 Task: Use Crickets Effect in this video Movie B.mp4
Action: Mouse moved to (203, 134)
Screenshot: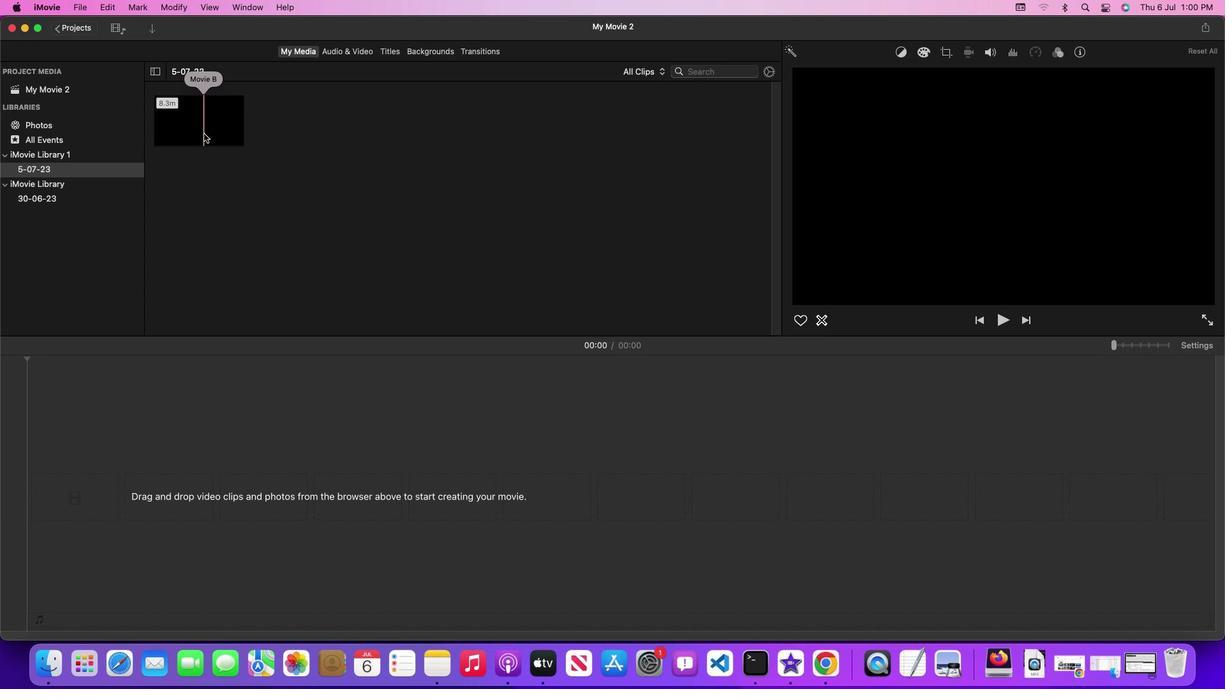 
Action: Mouse pressed left at (203, 134)
Screenshot: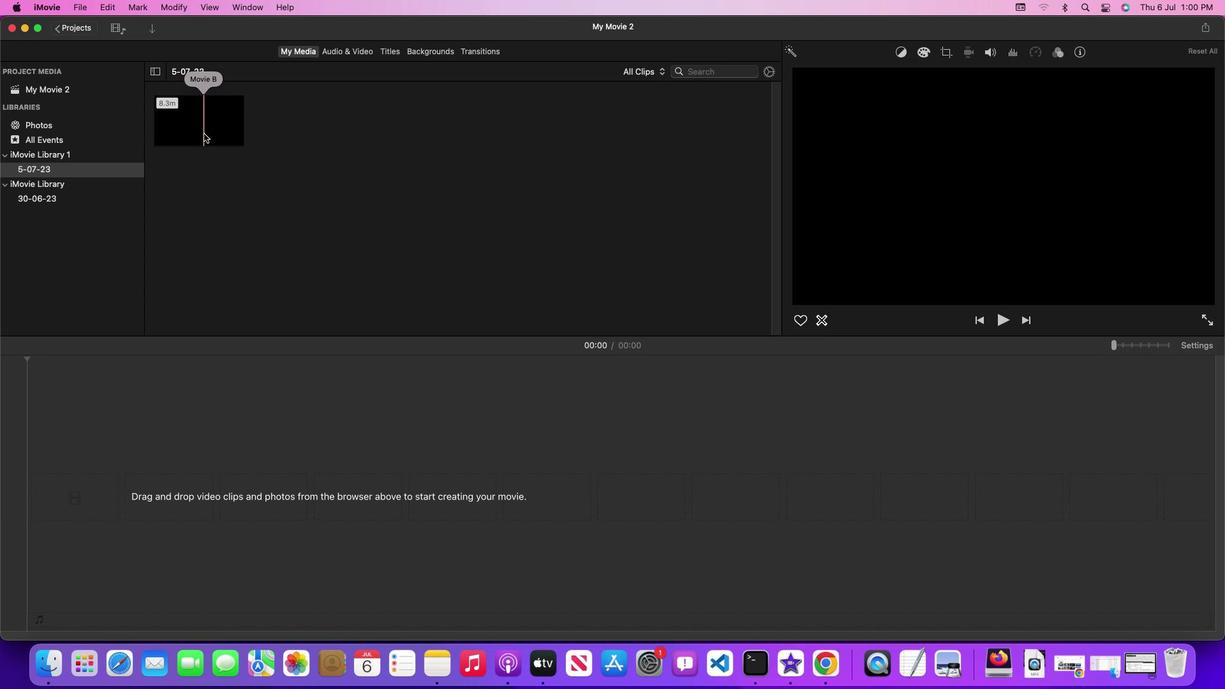 
Action: Mouse moved to (204, 132)
Screenshot: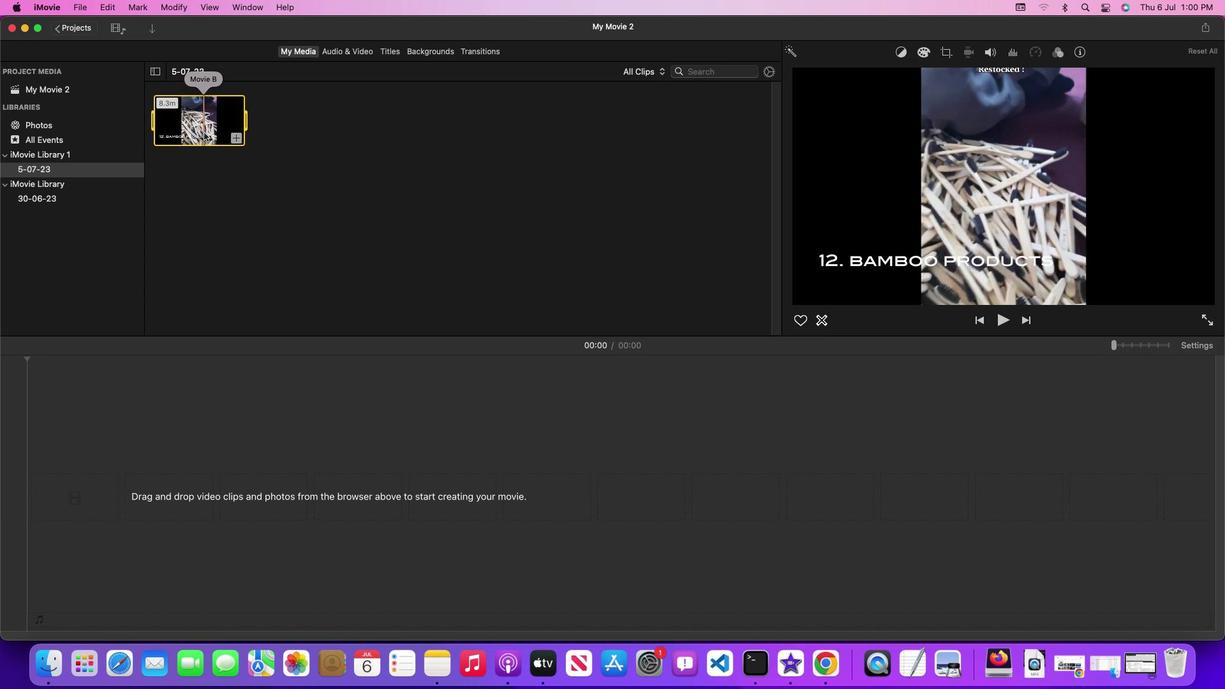 
Action: Mouse pressed left at (204, 132)
Screenshot: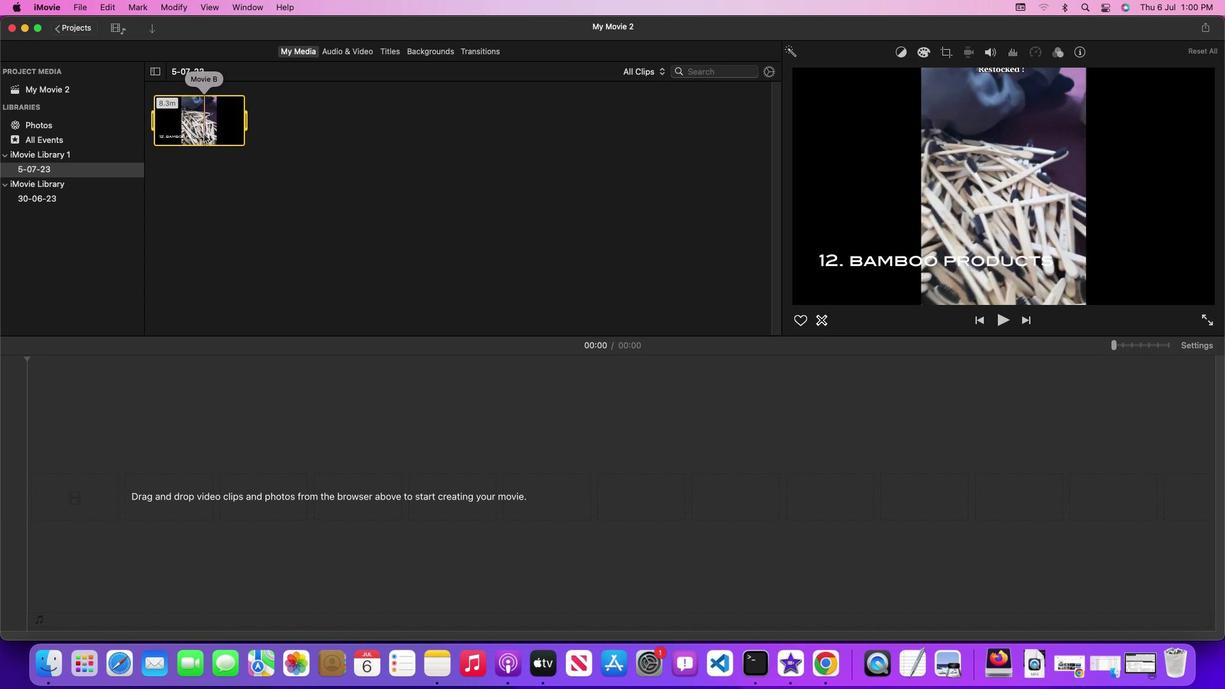 
Action: Mouse moved to (363, 51)
Screenshot: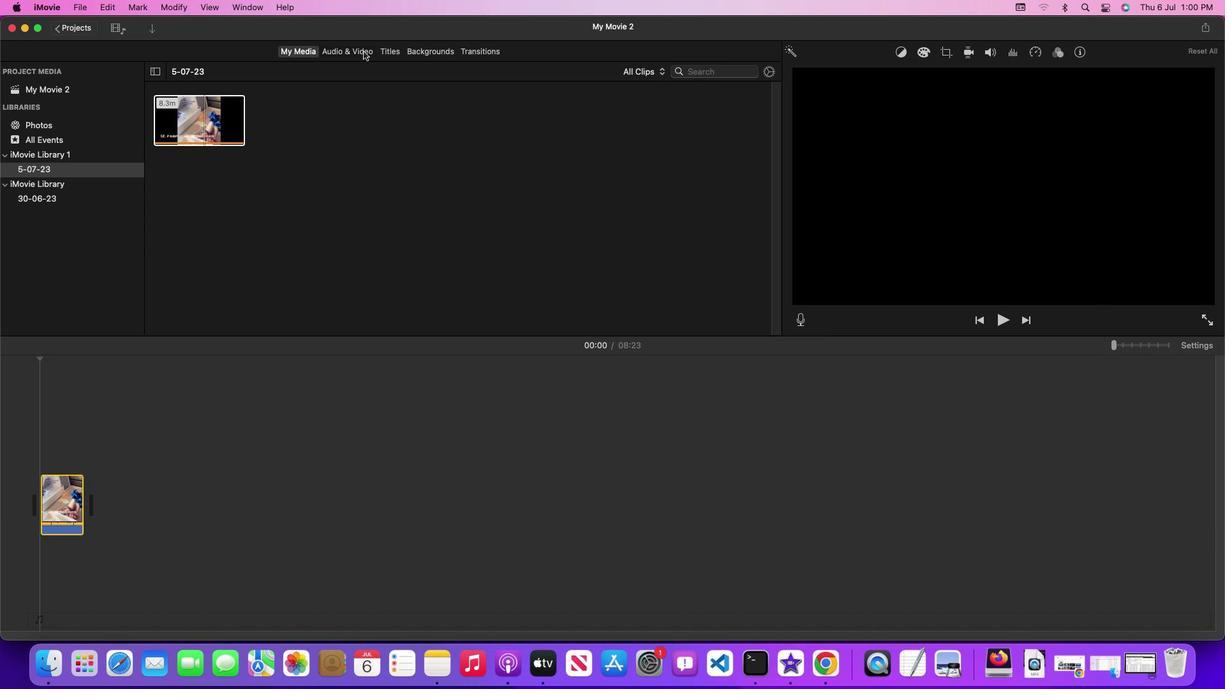 
Action: Mouse pressed left at (363, 51)
Screenshot: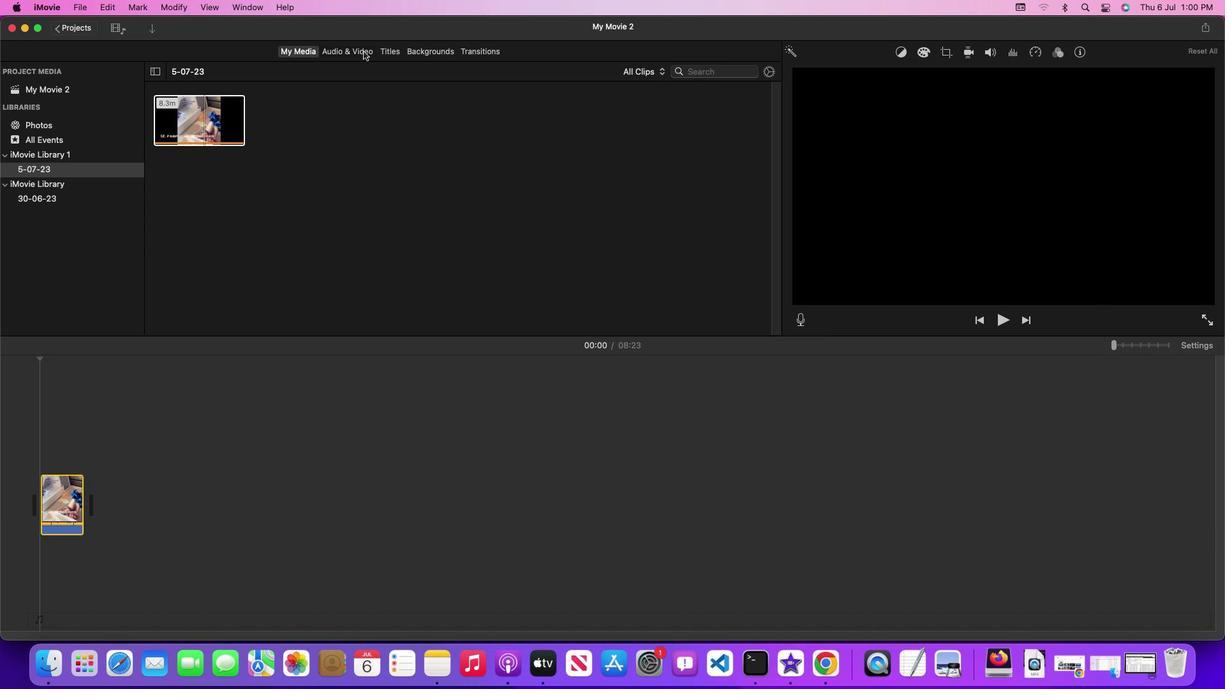 
Action: Mouse moved to (777, 168)
Screenshot: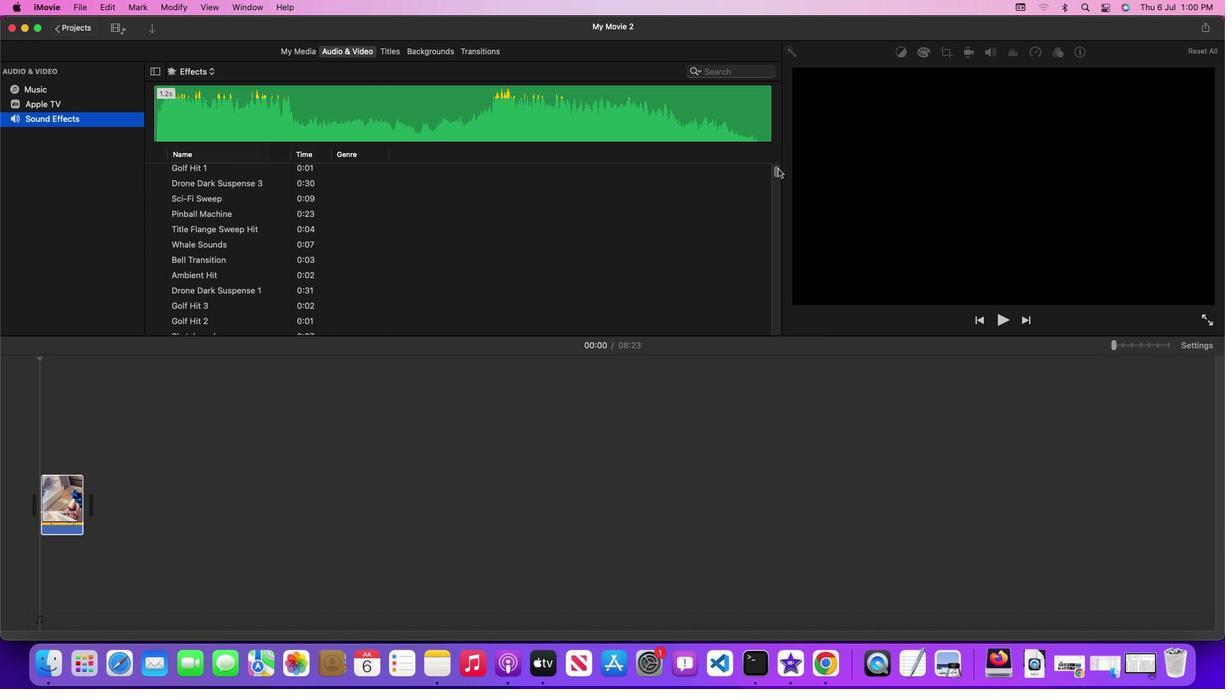 
Action: Mouse pressed left at (777, 168)
Screenshot: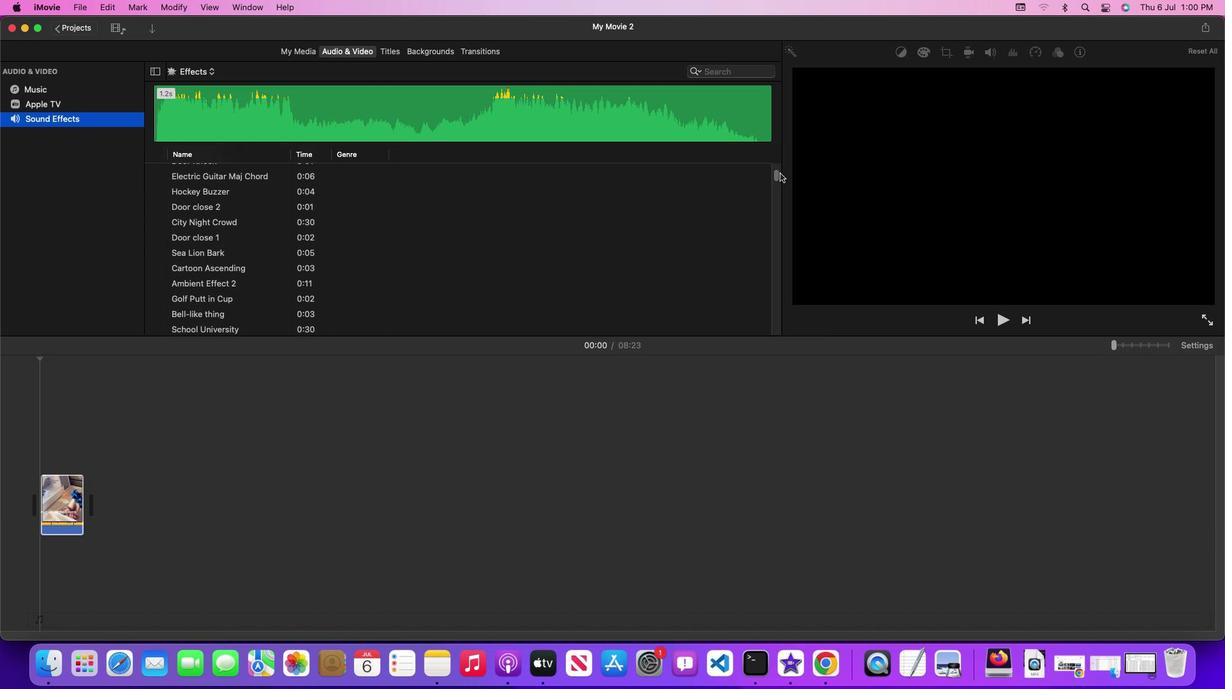 
Action: Mouse moved to (285, 290)
Screenshot: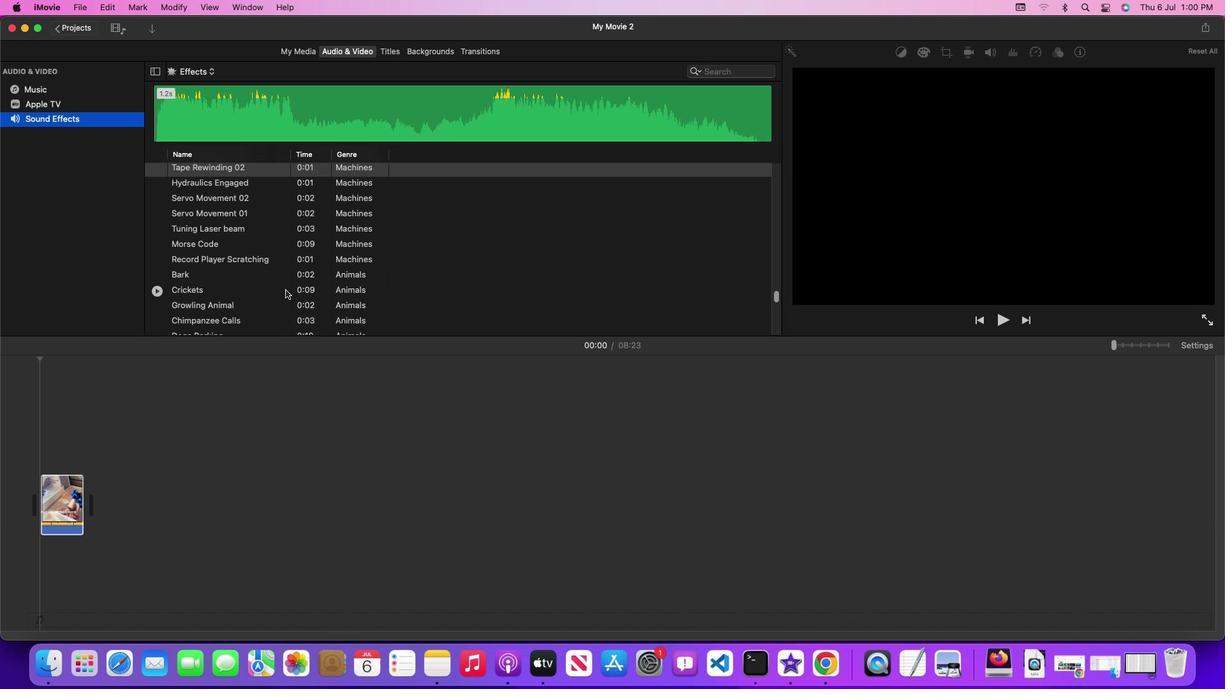 
Action: Mouse pressed left at (285, 290)
Screenshot: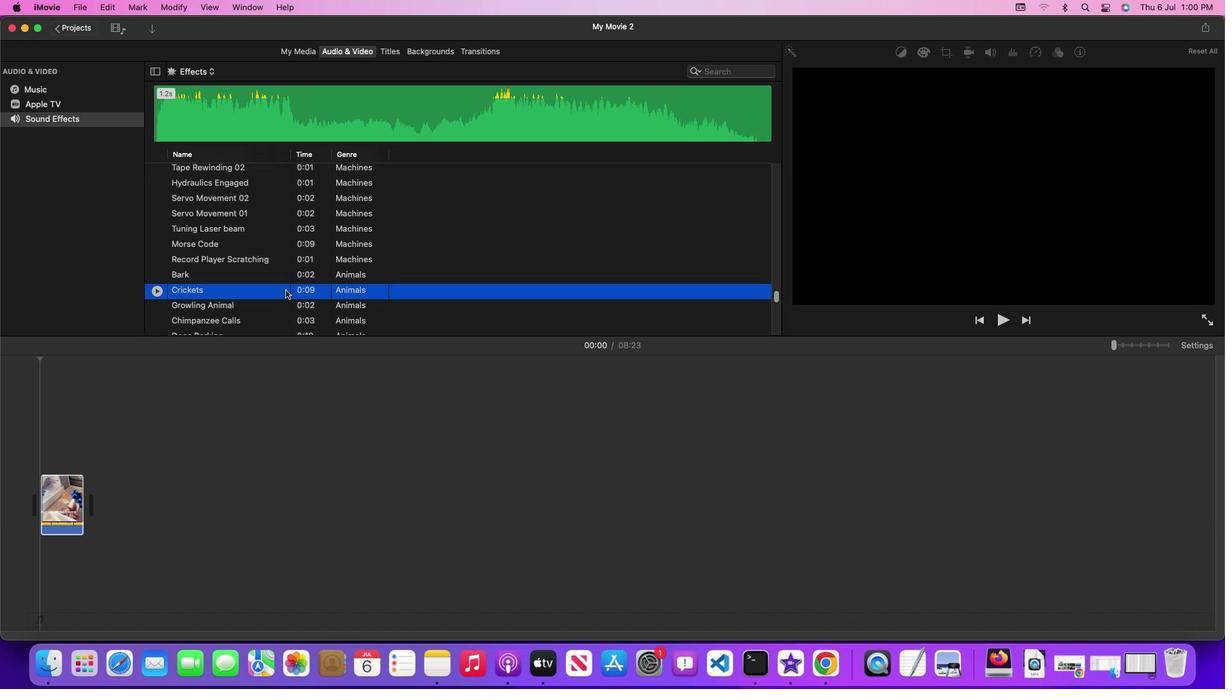 
Action: Mouse pressed left at (285, 290)
Screenshot: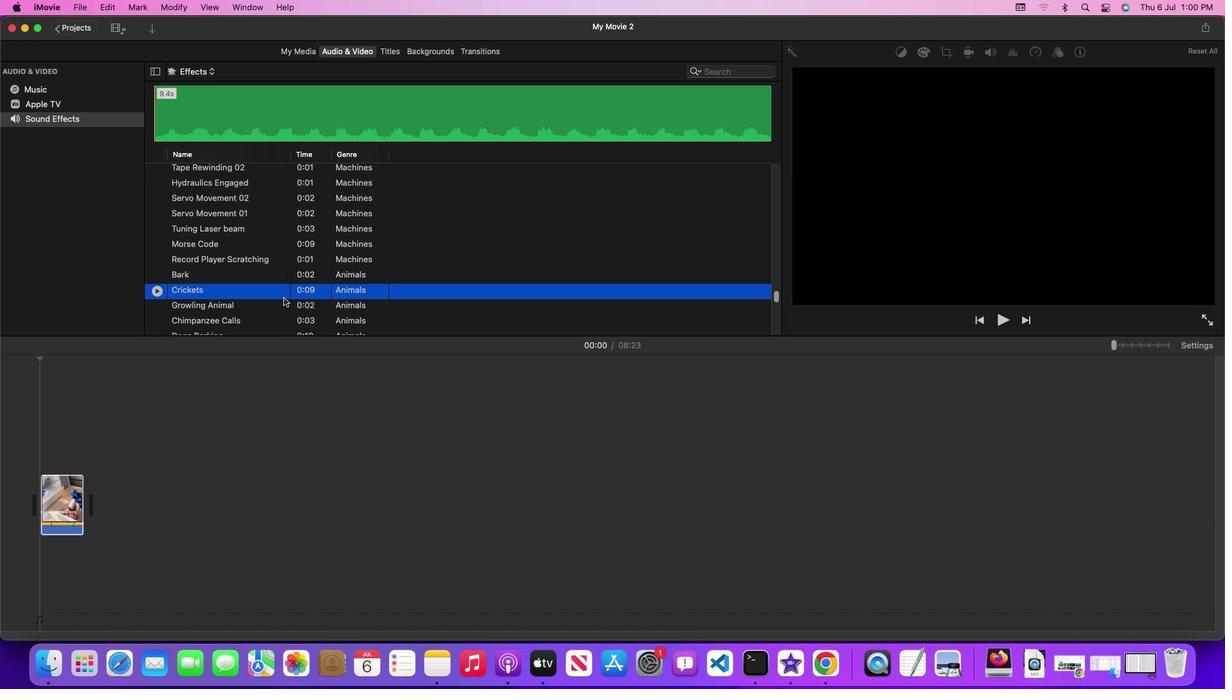 
Action: Mouse moved to (54, 564)
Screenshot: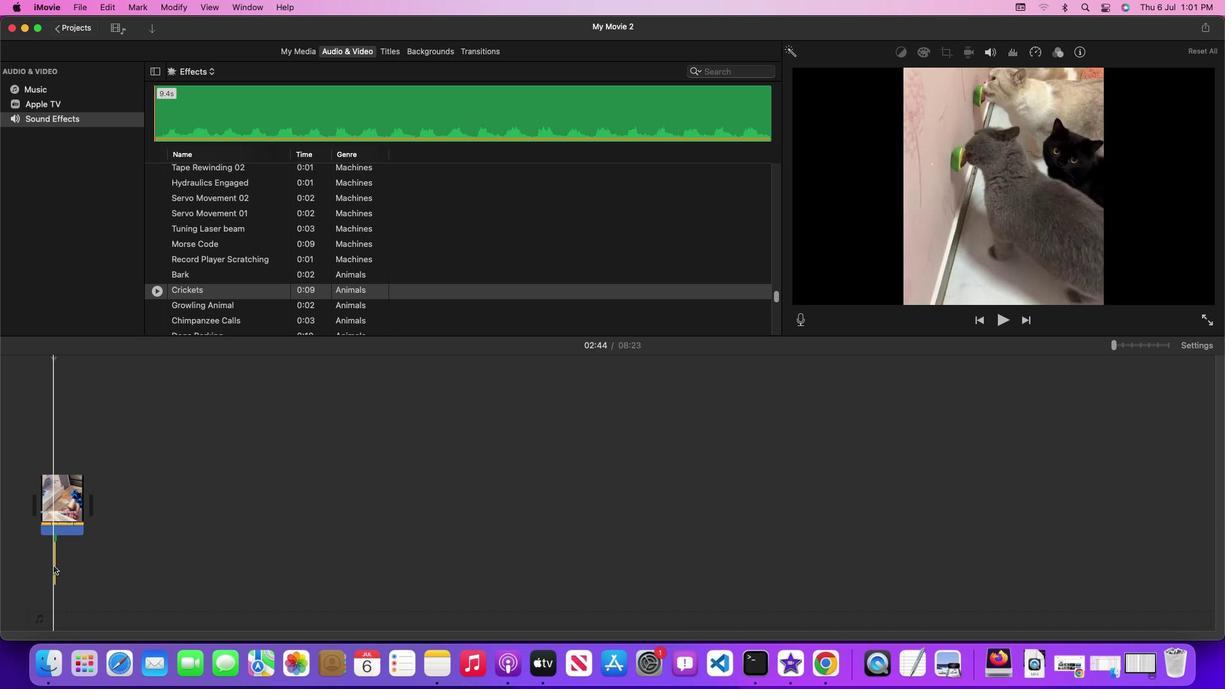 
